 Task: Add Clif Bar White Chocolate Macadamia Nut Bars 6 Pack Case to the cart.
Action: Mouse moved to (249, 113)
Screenshot: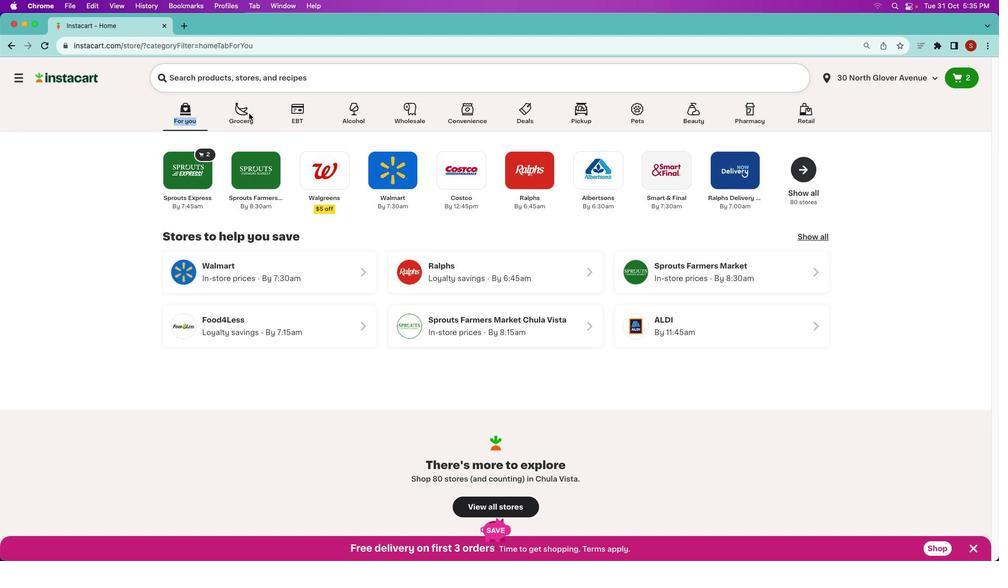 
Action: Mouse pressed left at (249, 113)
Screenshot: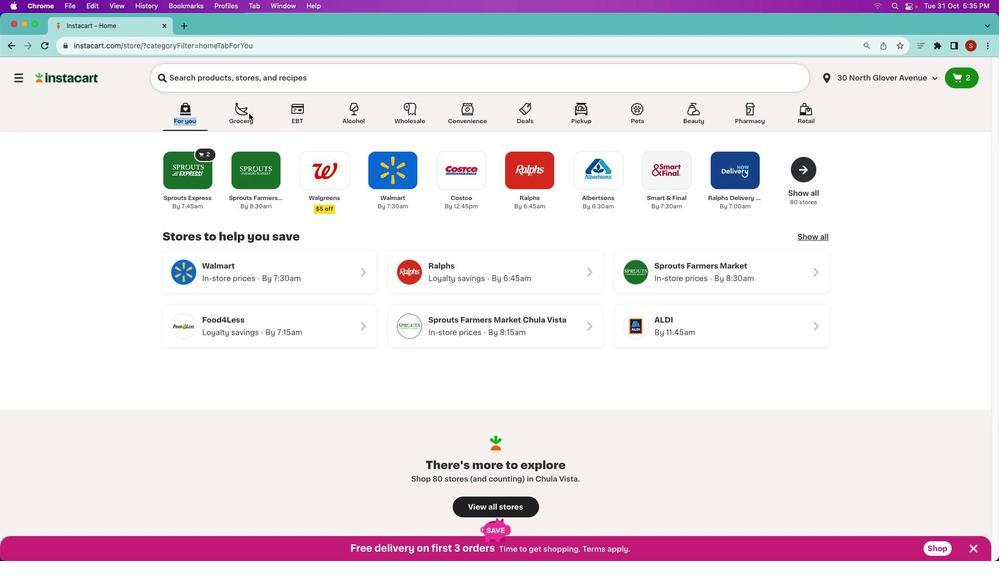 
Action: Mouse pressed left at (249, 113)
Screenshot: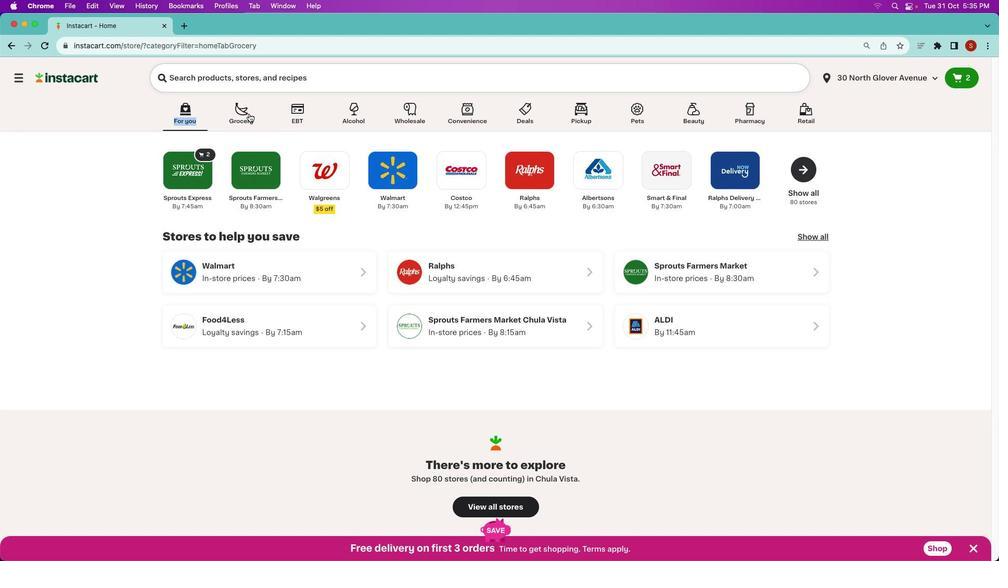 
Action: Mouse moved to (471, 248)
Screenshot: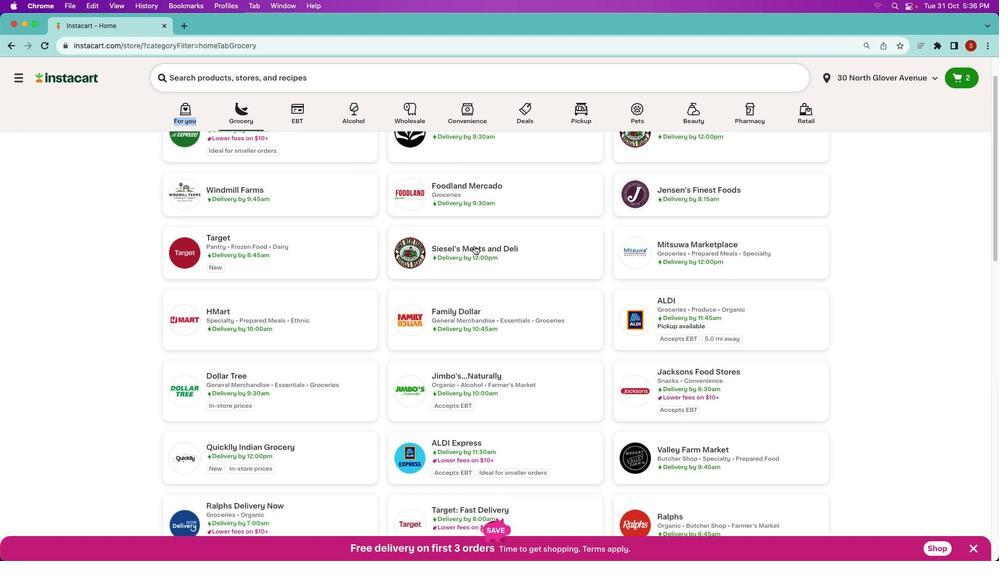 
Action: Mouse scrolled (471, 248) with delta (0, 0)
Screenshot: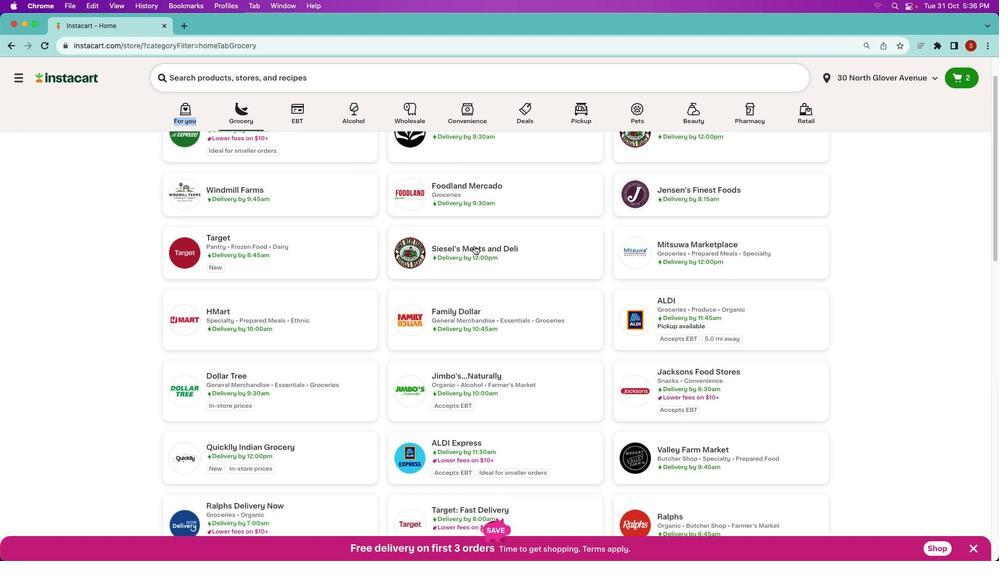 
Action: Mouse moved to (473, 246)
Screenshot: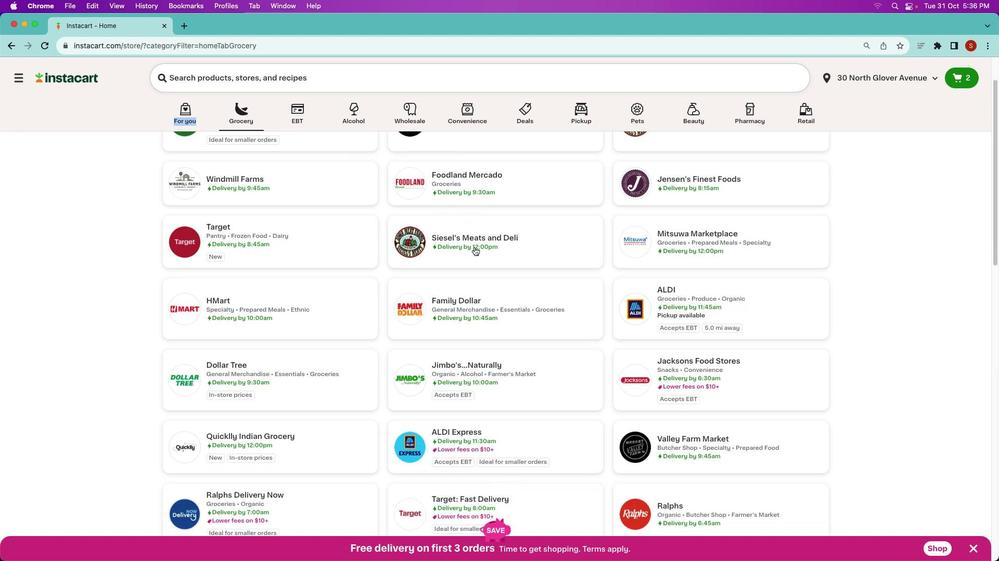 
Action: Mouse scrolled (473, 246) with delta (0, 0)
Screenshot: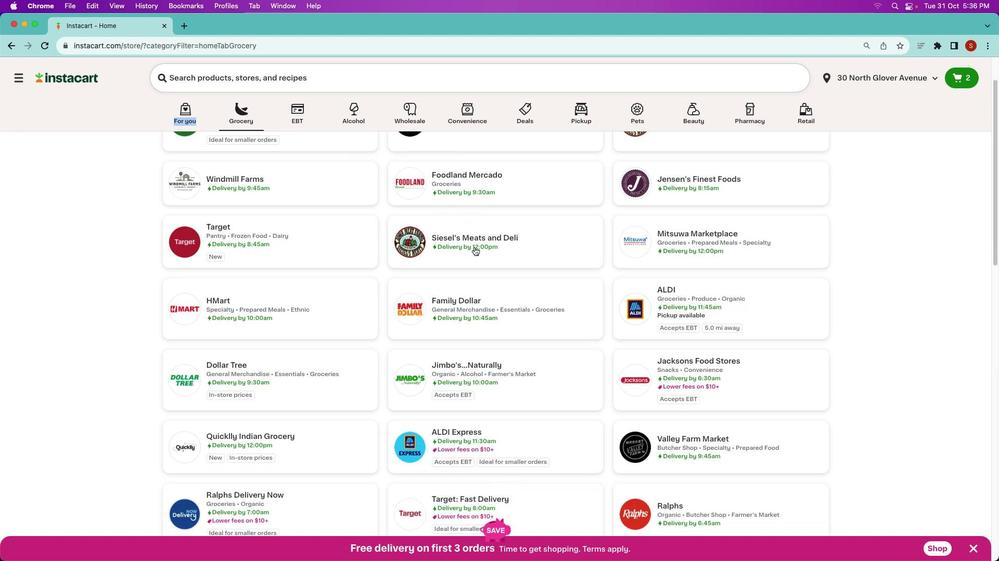 
Action: Mouse moved to (474, 246)
Screenshot: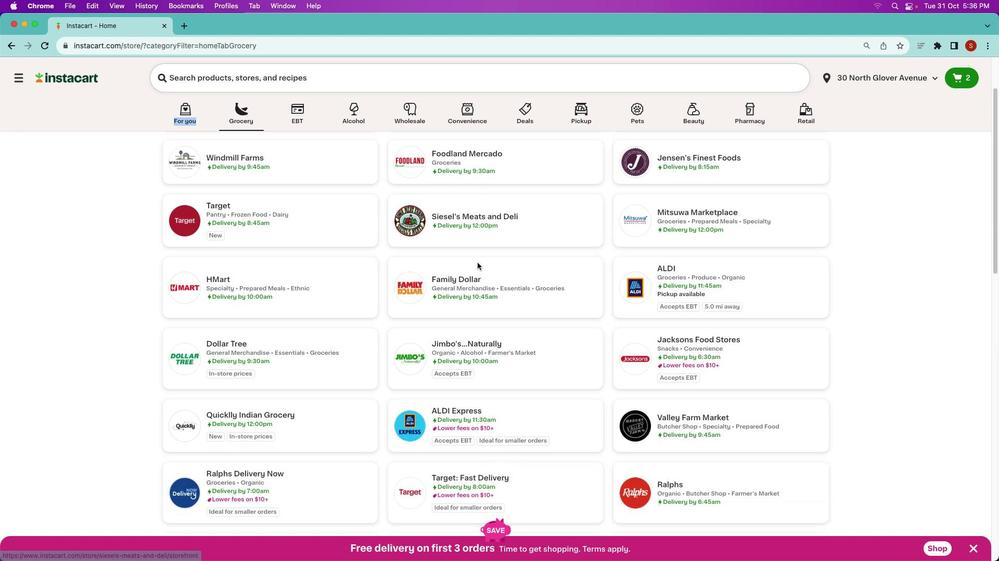 
Action: Mouse scrolled (474, 246) with delta (0, -1)
Screenshot: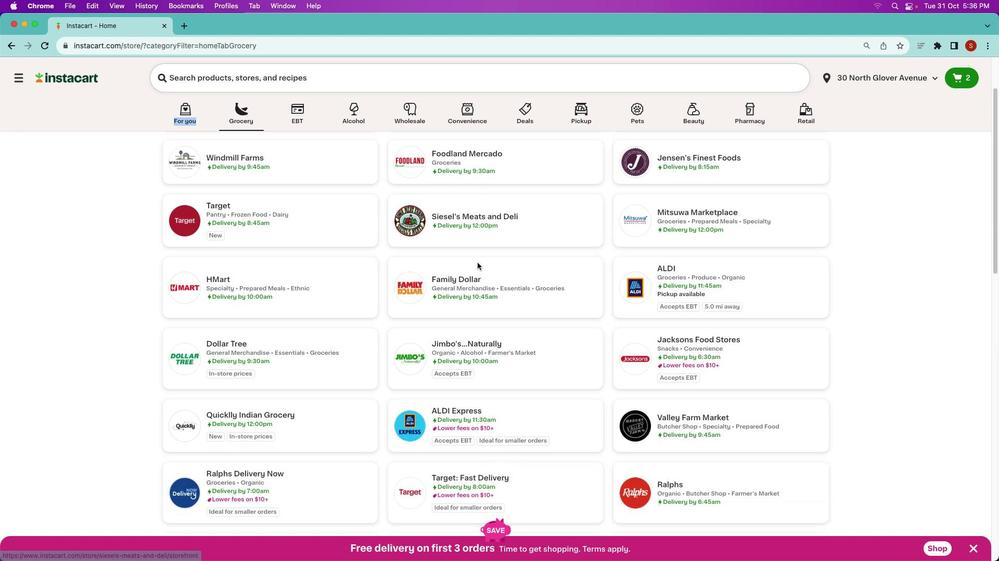 
Action: Mouse moved to (489, 283)
Screenshot: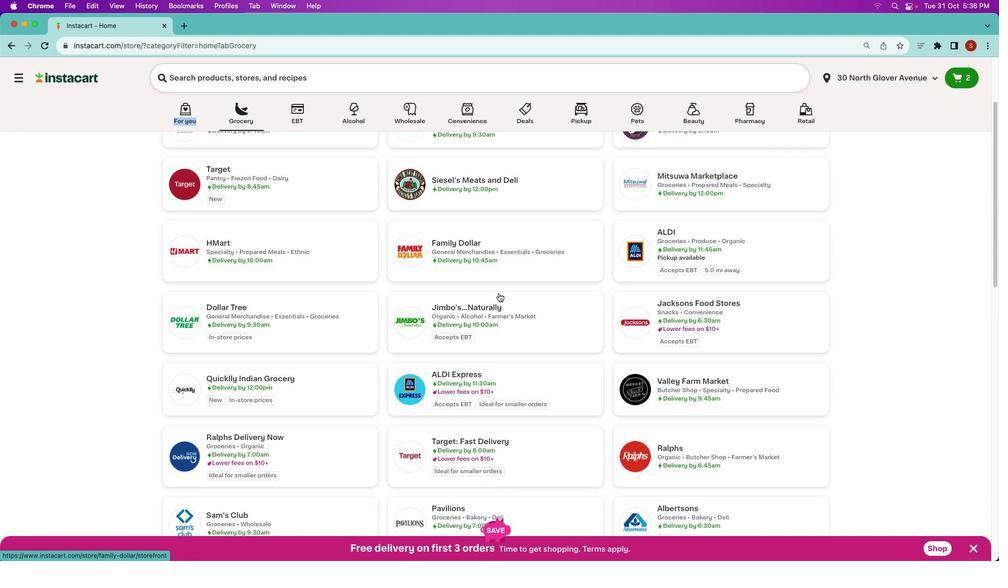
Action: Mouse scrolled (489, 283) with delta (0, 0)
Screenshot: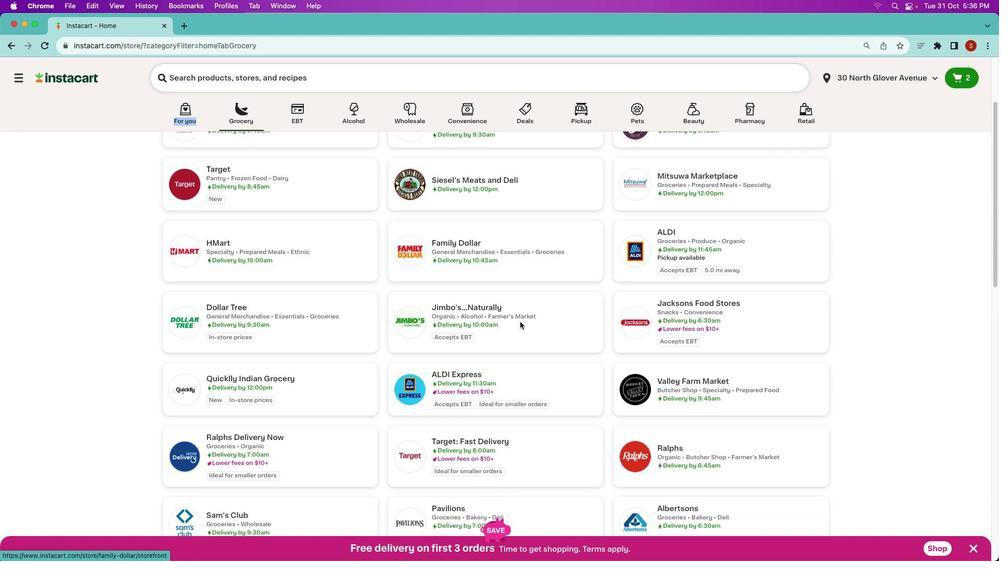 
Action: Mouse scrolled (489, 283) with delta (0, 0)
Screenshot: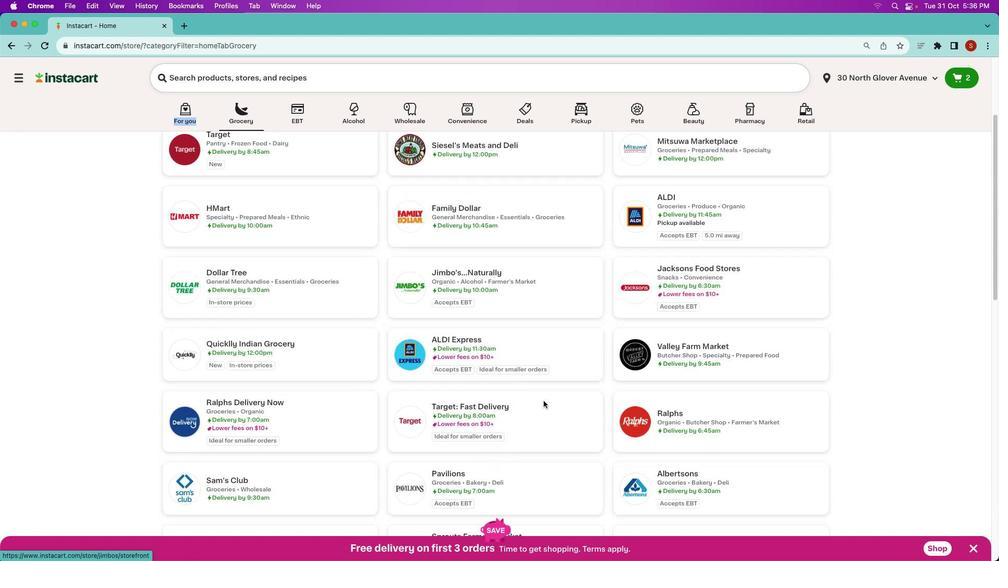 
Action: Mouse scrolled (489, 283) with delta (0, -1)
Screenshot: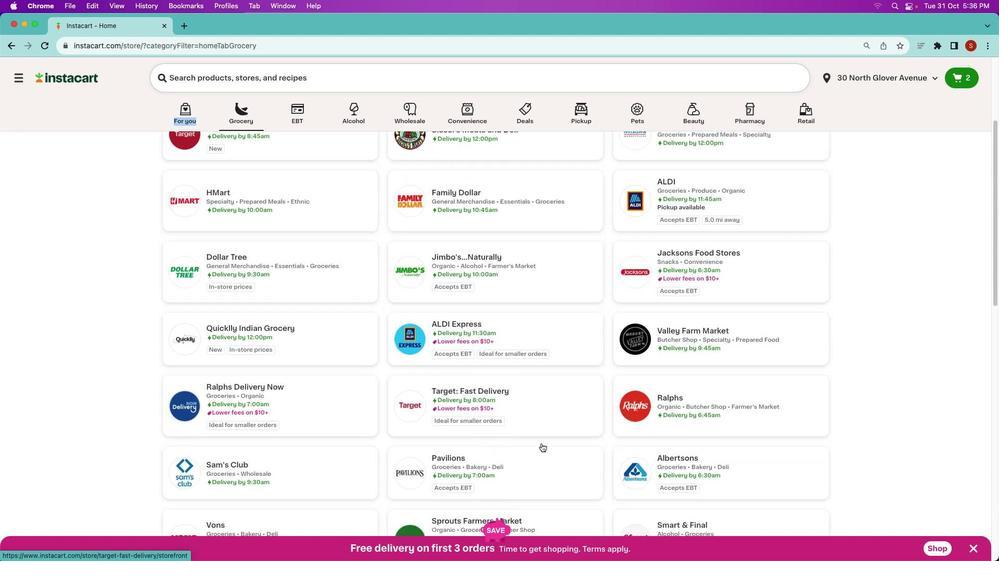 
Action: Mouse moved to (541, 454)
Screenshot: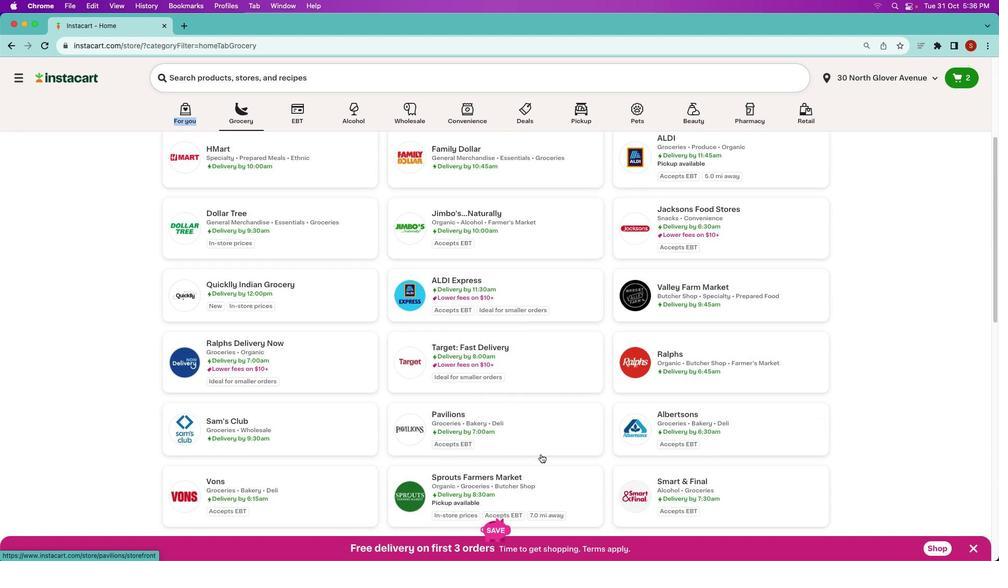 
Action: Mouse scrolled (541, 454) with delta (0, 0)
Screenshot: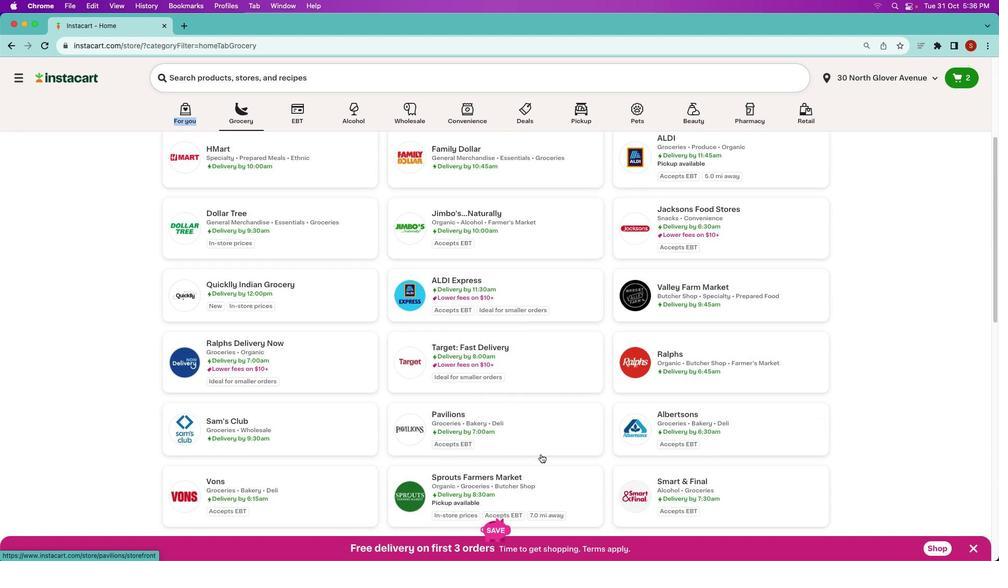 
Action: Mouse moved to (541, 455)
Screenshot: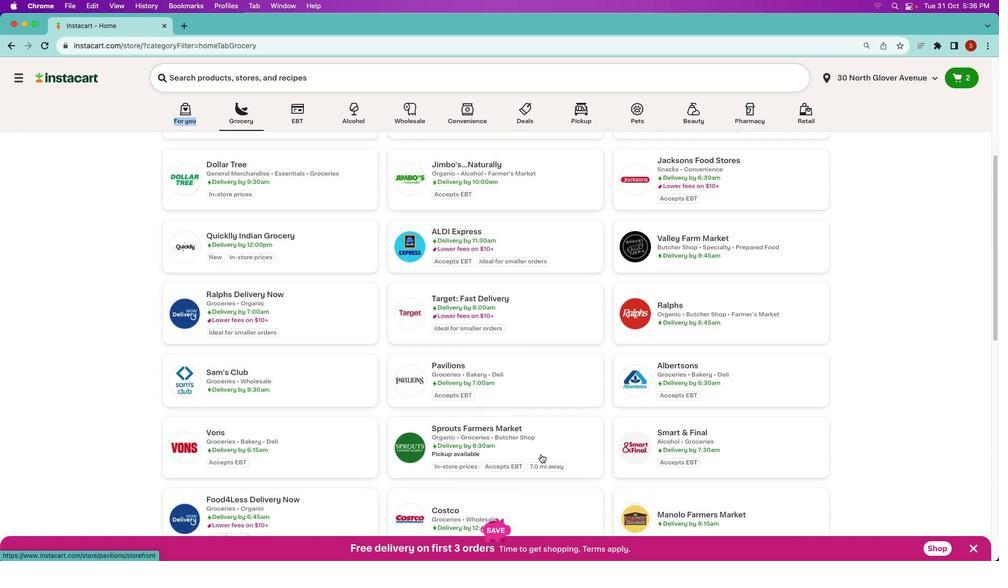 
Action: Mouse scrolled (541, 455) with delta (0, 0)
Screenshot: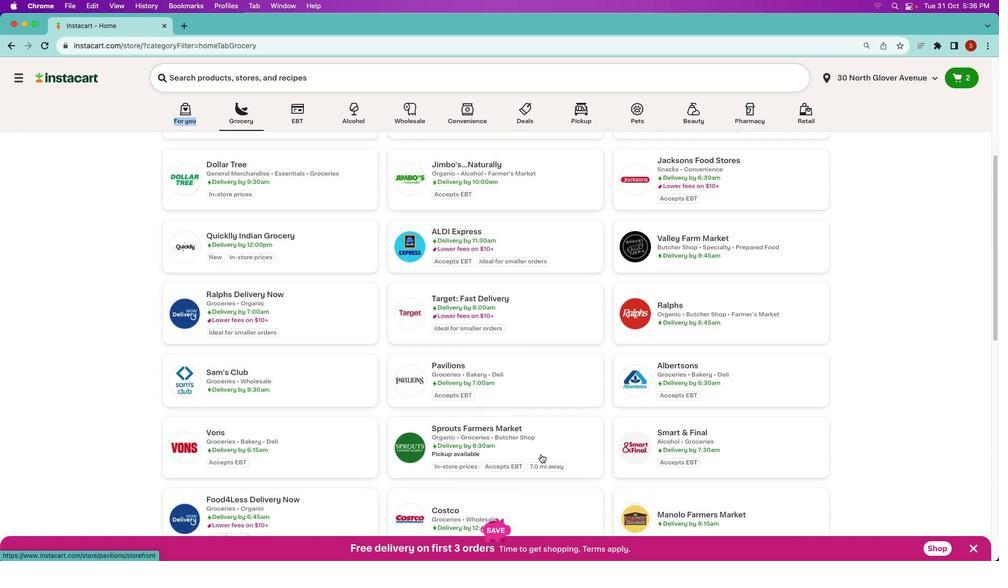 
Action: Mouse scrolled (541, 455) with delta (0, -1)
Screenshot: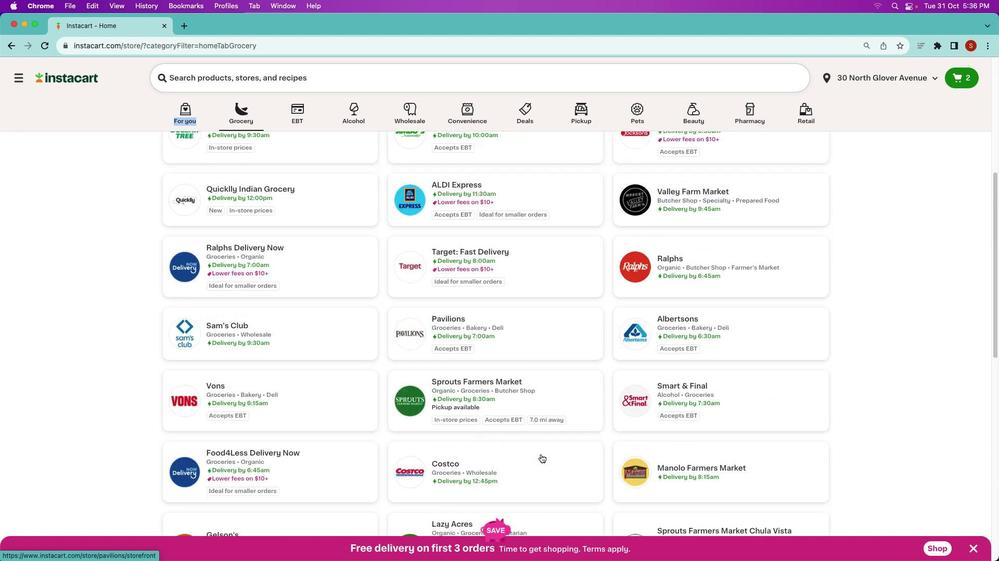 
Action: Mouse scrolled (541, 455) with delta (0, -2)
Screenshot: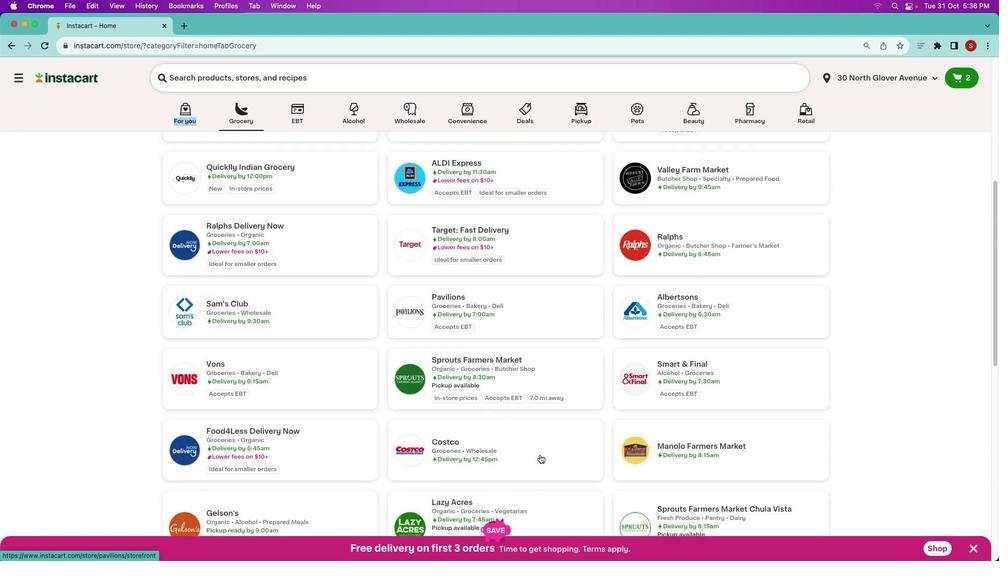 
Action: Mouse moved to (491, 359)
Screenshot: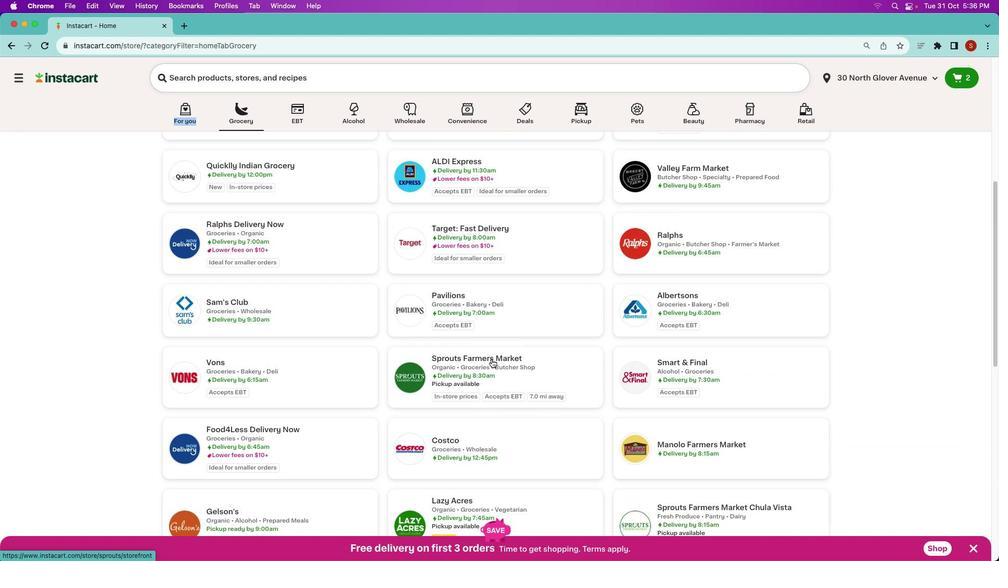 
Action: Mouse pressed left at (491, 359)
Screenshot: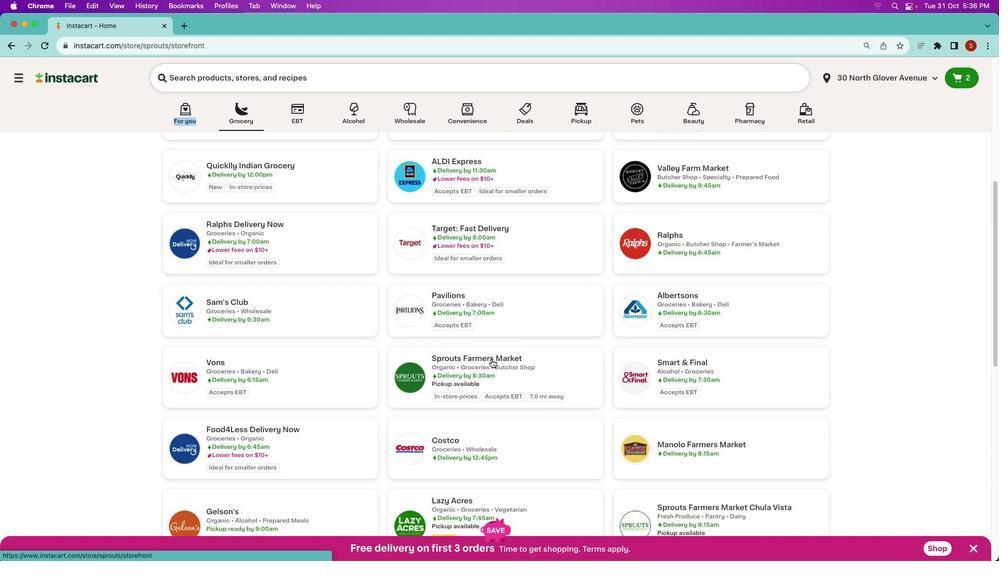 
Action: Mouse pressed left at (491, 359)
Screenshot: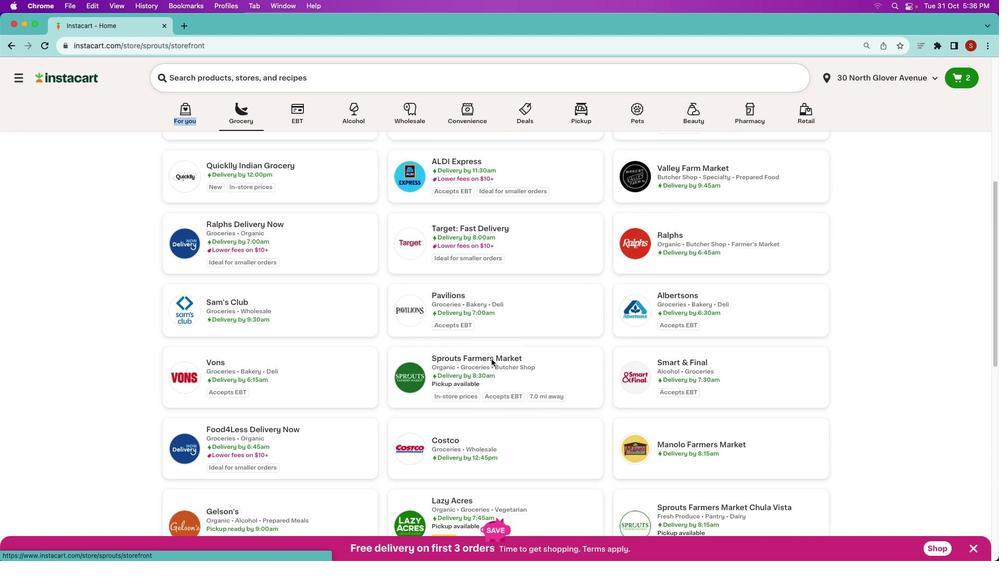 
Action: Mouse moved to (311, 113)
Screenshot: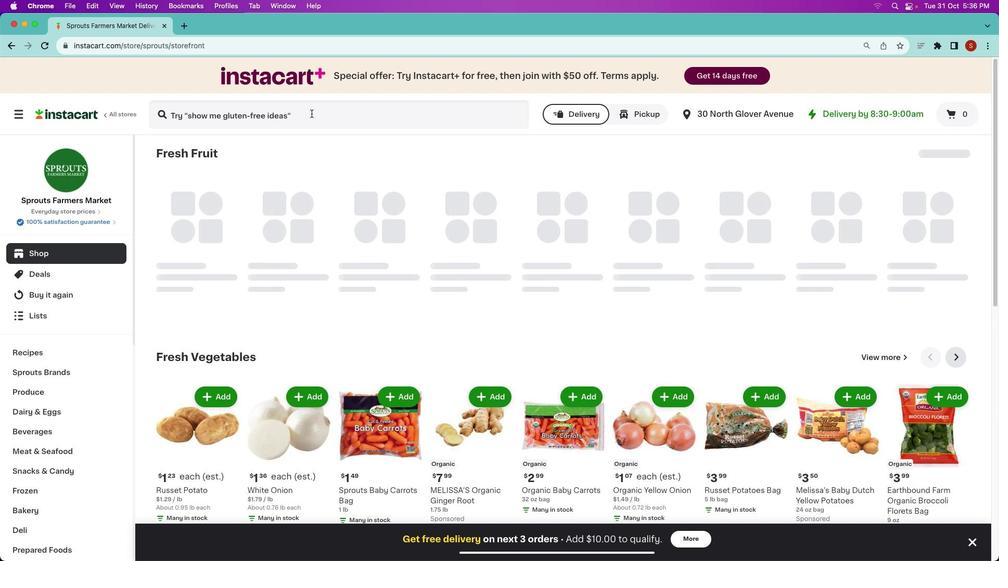 
Action: Mouse pressed left at (311, 113)
Screenshot: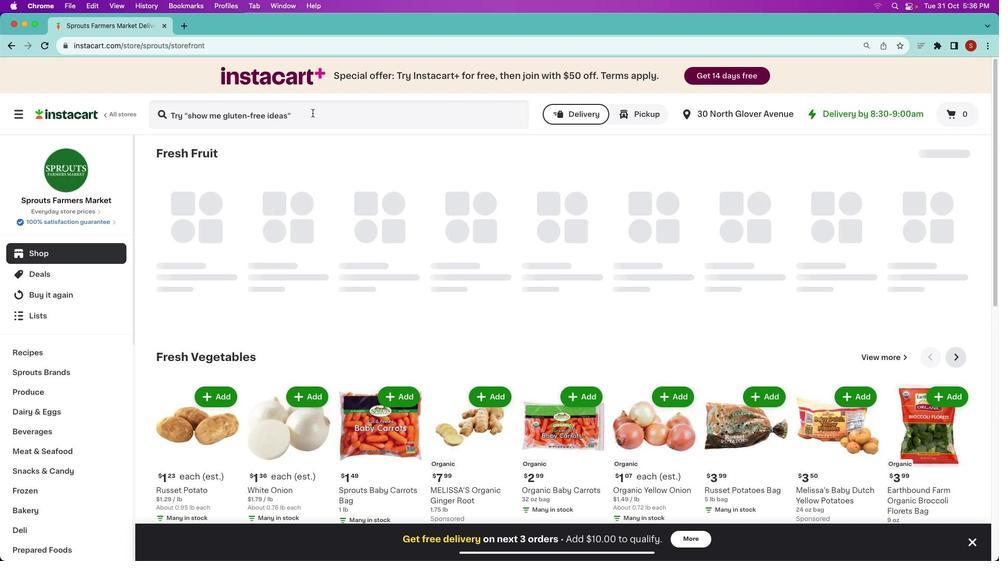 
Action: Mouse moved to (312, 113)
Screenshot: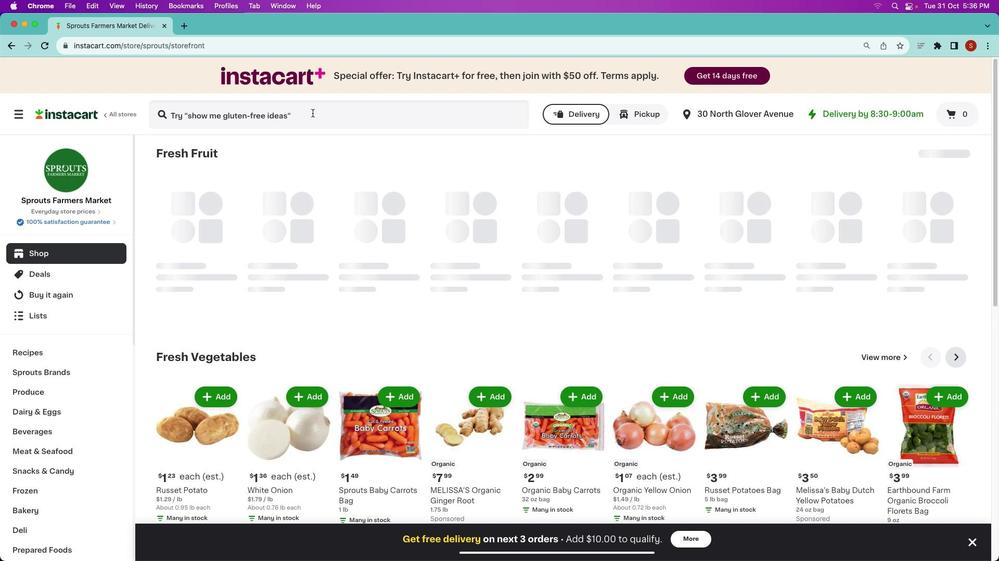 
Action: Key pressed 'c''l''i''f'Key.space'b''a''r'Key.space'w''h''i''t''e'Key.space'c''h''o''c''o''l''a''t''e'Key.space'm''a''c''a''d''a''m''i''a'Key.space'n''u''t'Key.space'b''a''r''s'Key.space'6'Key.space'p''a''c''k'Key.space'c''a''s''e'Key.enter
Screenshot: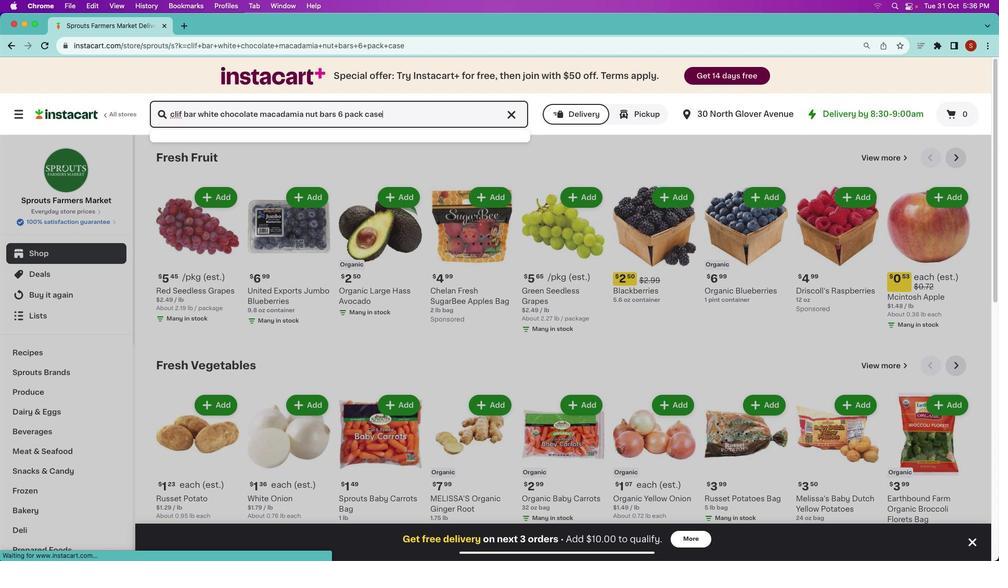 
Action: Mouse moved to (602, 207)
Screenshot: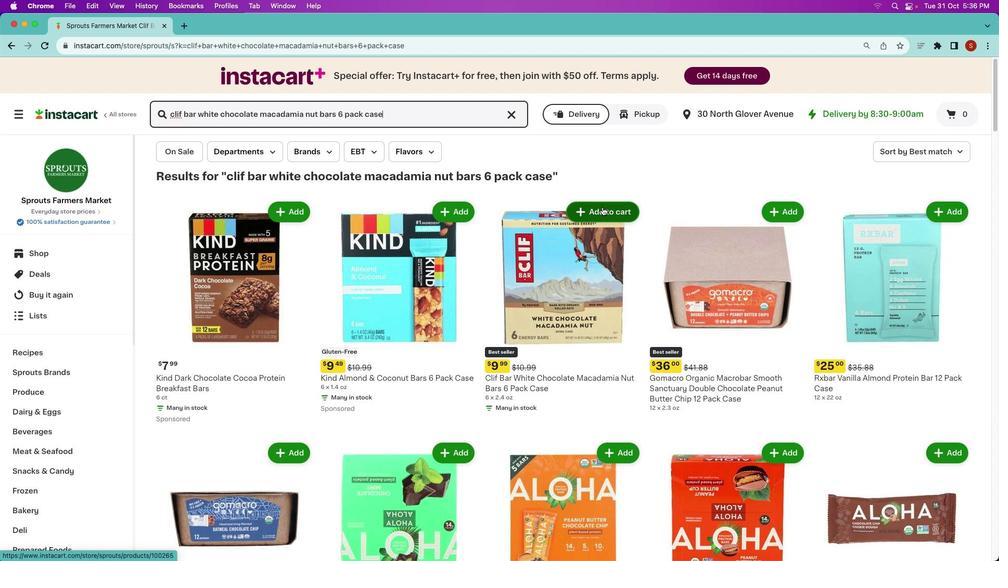 
Action: Mouse pressed left at (602, 207)
Screenshot: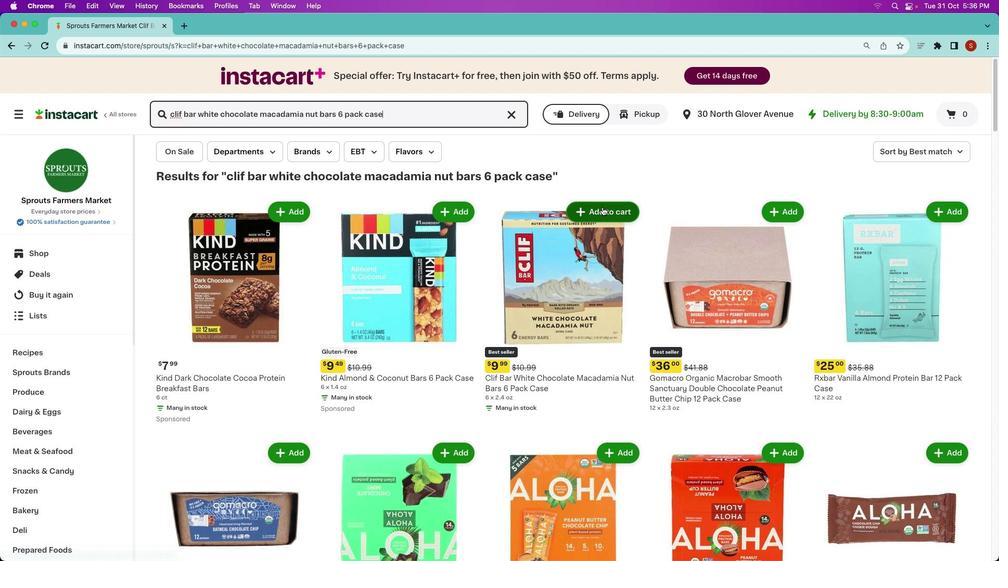 
Action: Mouse moved to (578, 321)
Screenshot: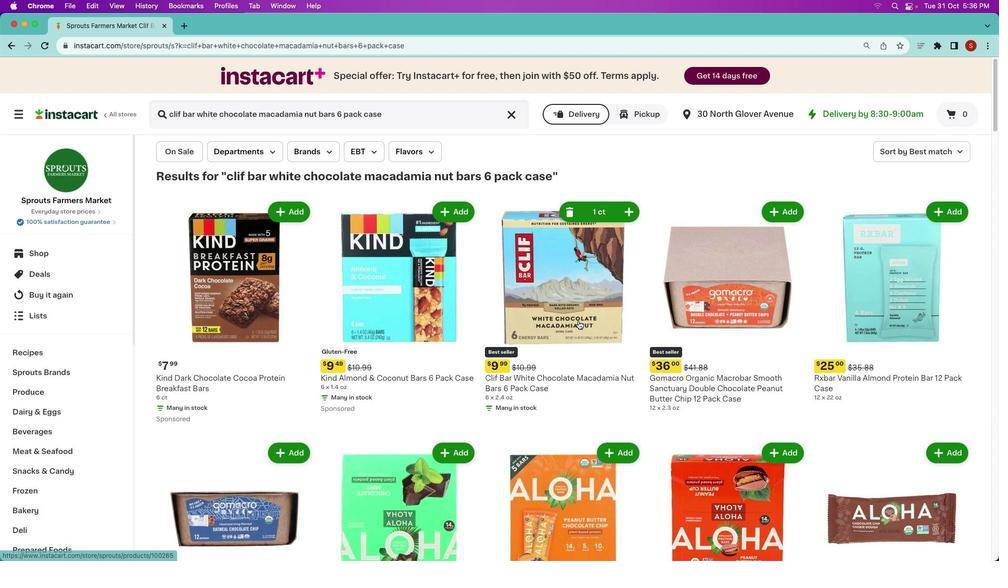
